 Task: Go to Personal dictionary in "Spelling and grammar" and add a new word "Heat".
Action: Mouse moved to (165, 63)
Screenshot: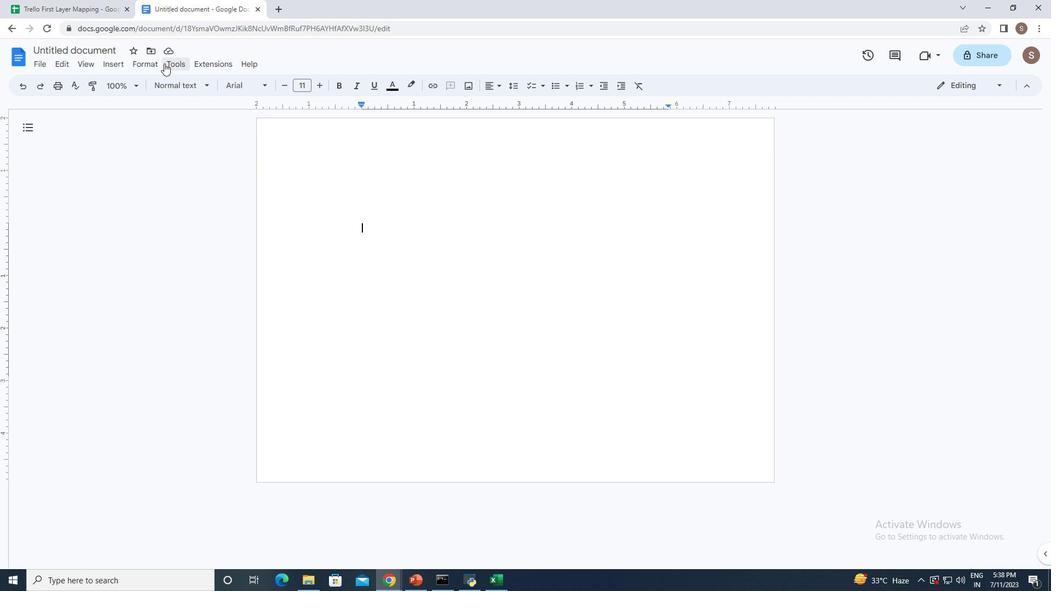 
Action: Mouse pressed left at (165, 63)
Screenshot: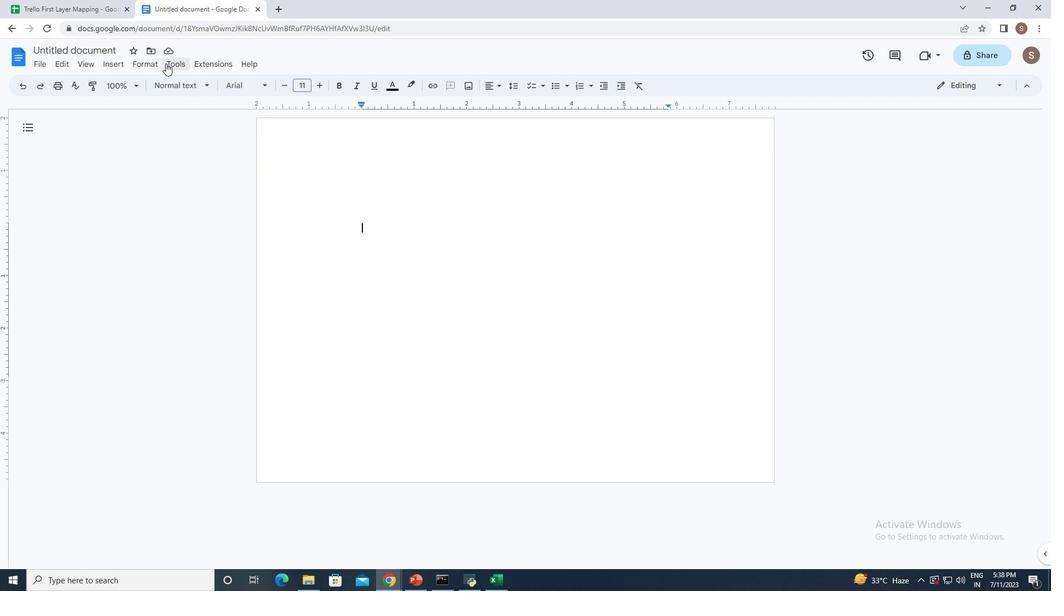 
Action: Mouse moved to (207, 85)
Screenshot: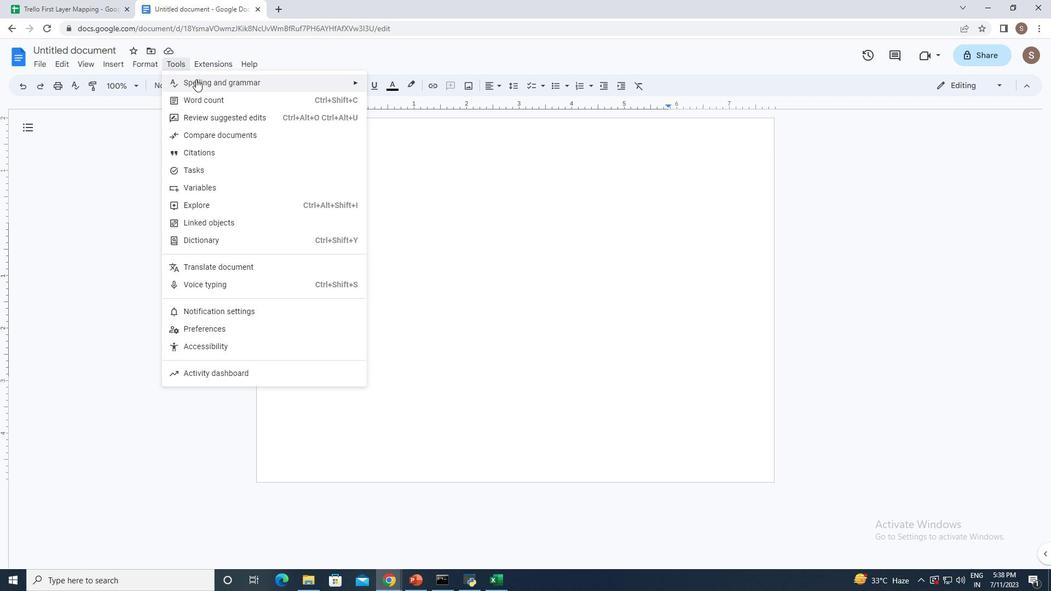 
Action: Mouse pressed left at (207, 85)
Screenshot: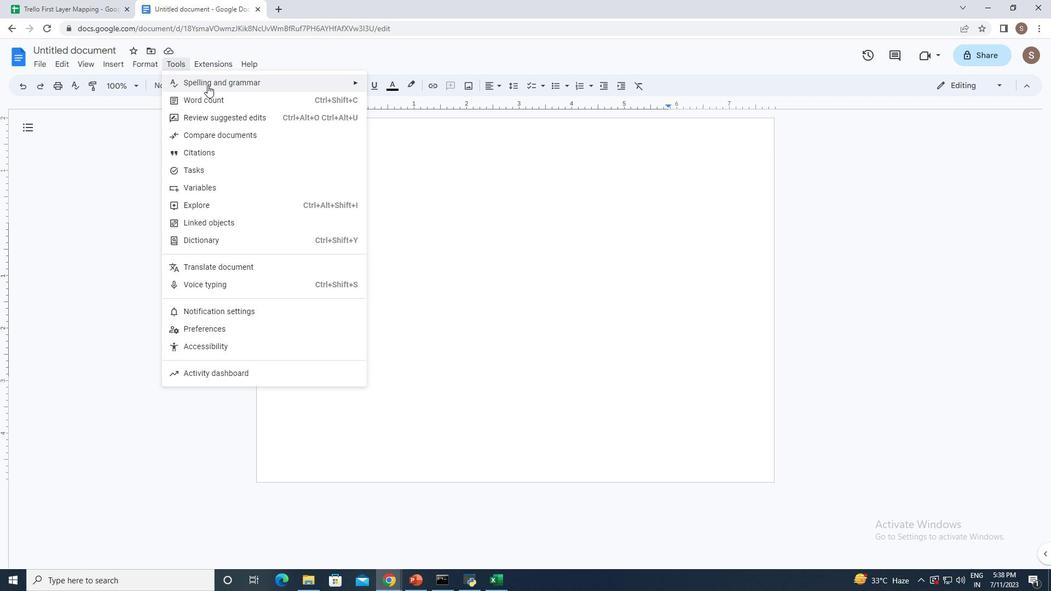 
Action: Mouse moved to (405, 135)
Screenshot: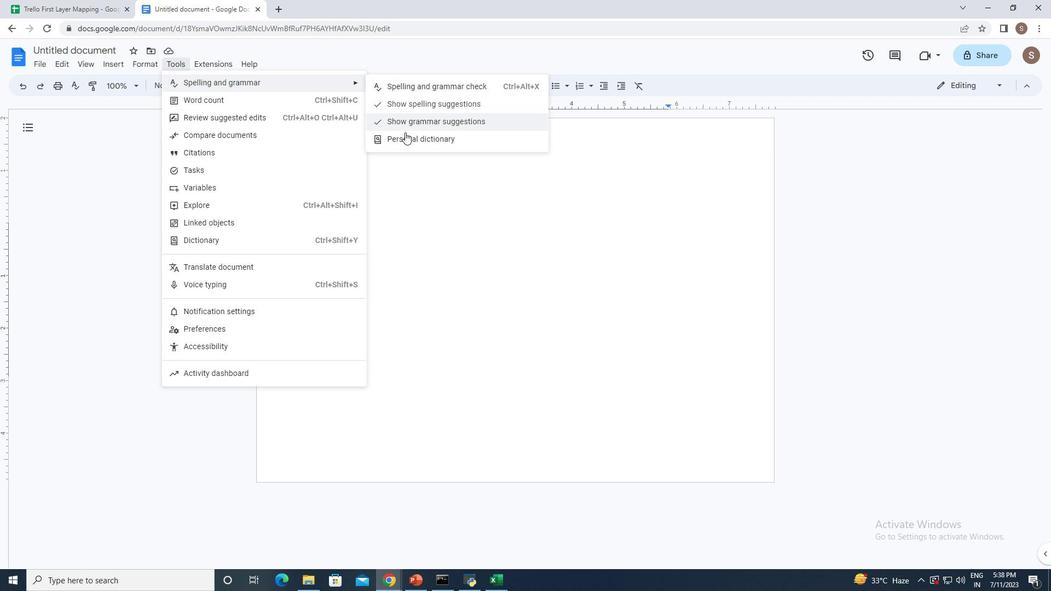 
Action: Mouse pressed left at (405, 135)
Screenshot: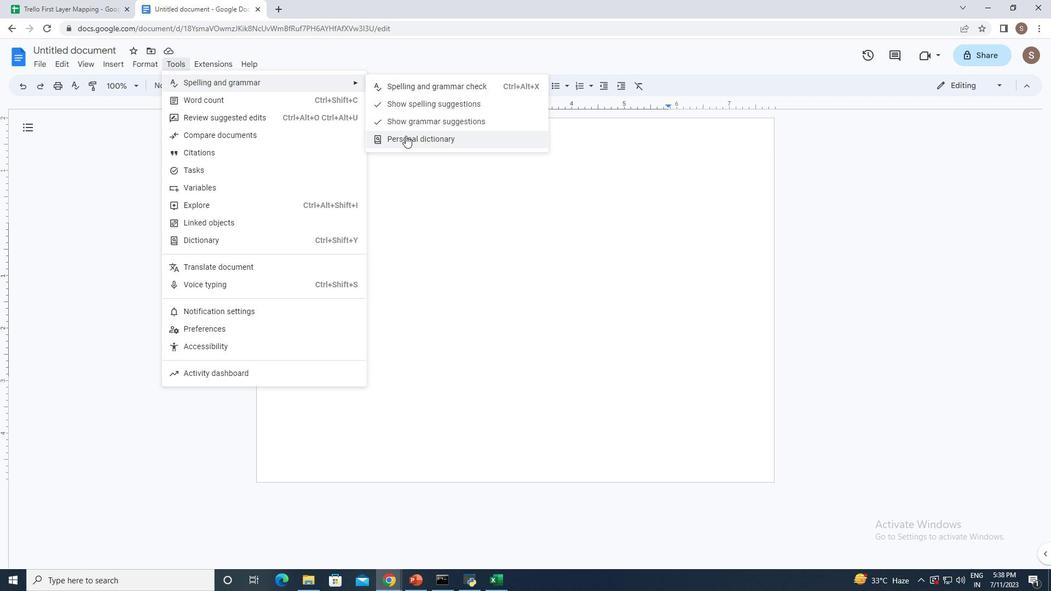 
Action: Mouse moved to (432, 227)
Screenshot: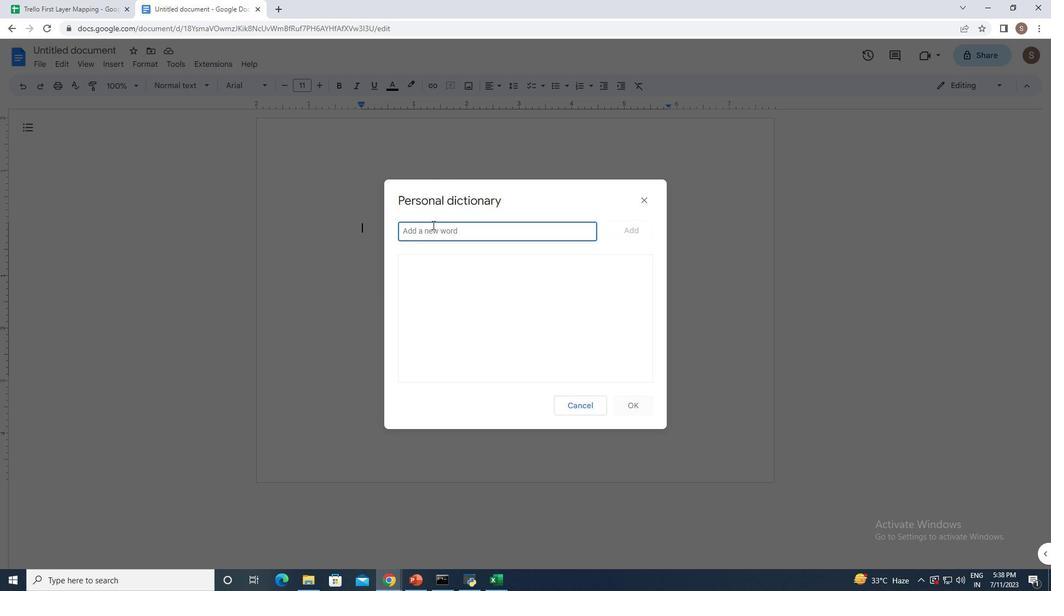 
Action: Mouse pressed left at (432, 227)
Screenshot: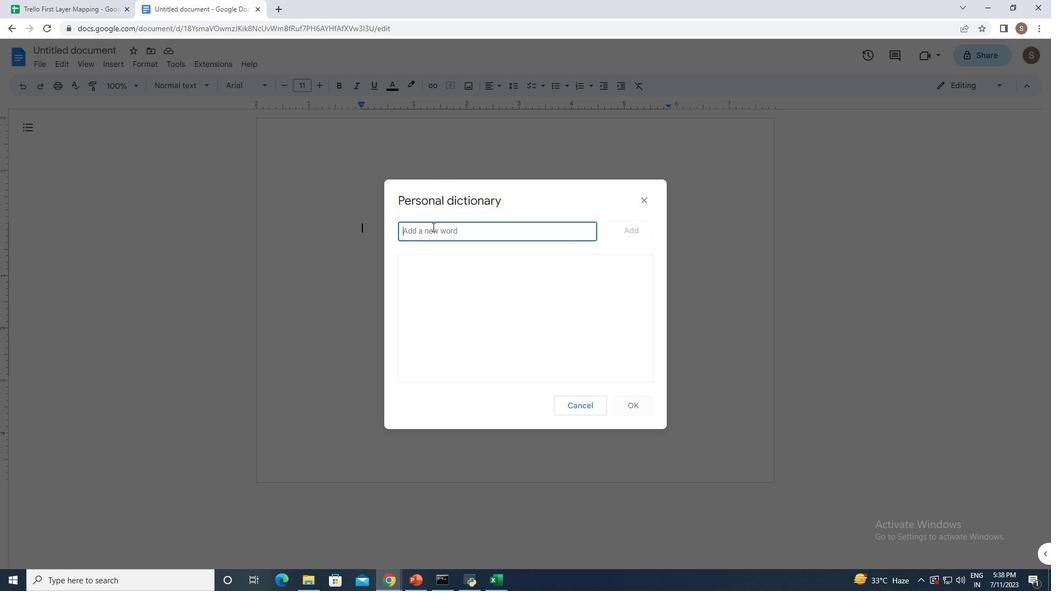 
Action: Key pressed <Key.shift>Heat
Screenshot: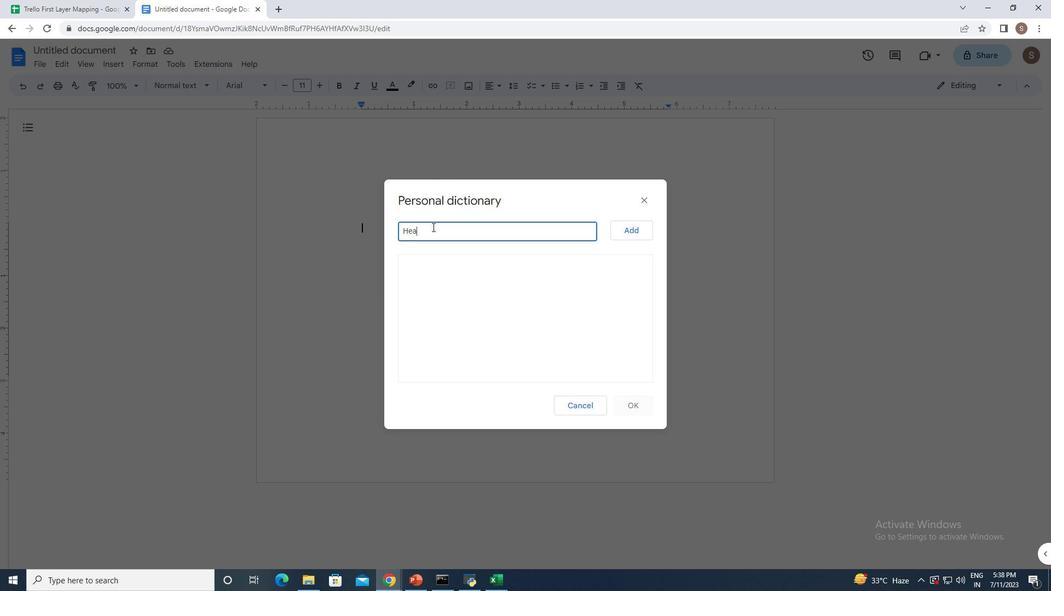 
Action: Mouse moved to (634, 232)
Screenshot: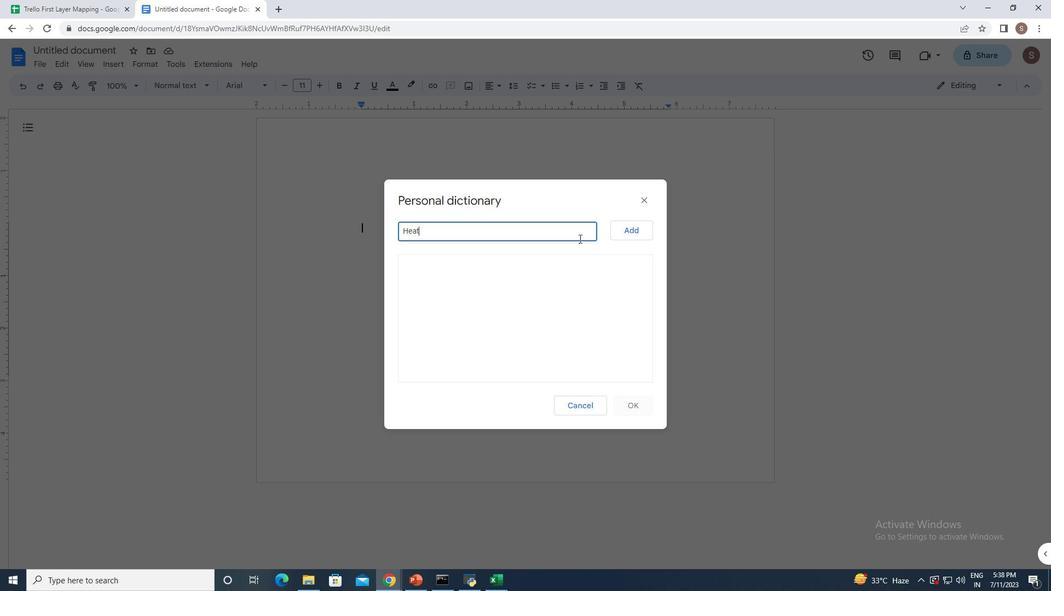 
Action: Mouse pressed left at (634, 232)
Screenshot: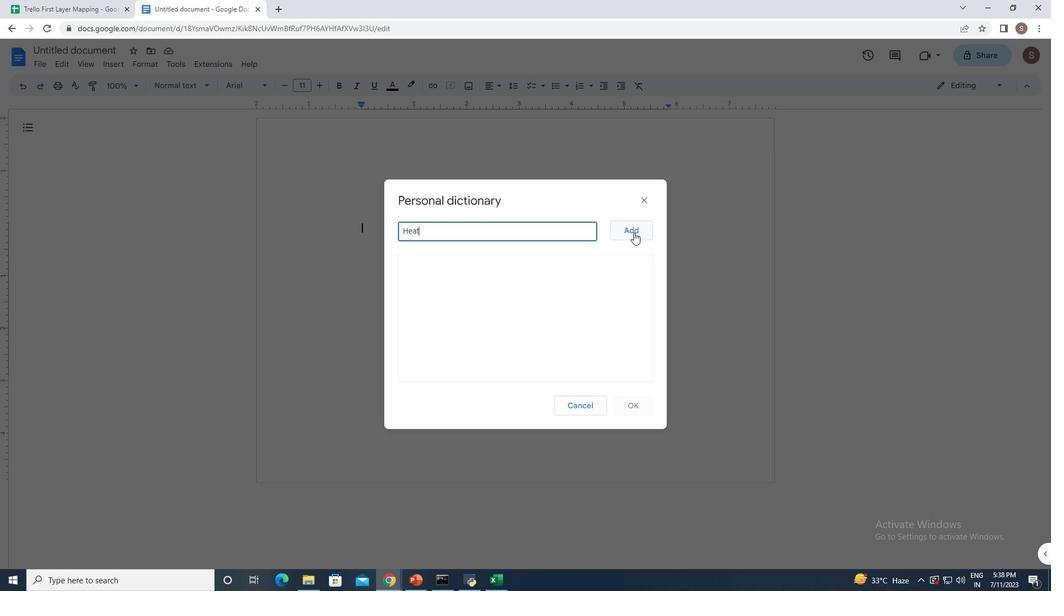
Action: Mouse moved to (628, 409)
Screenshot: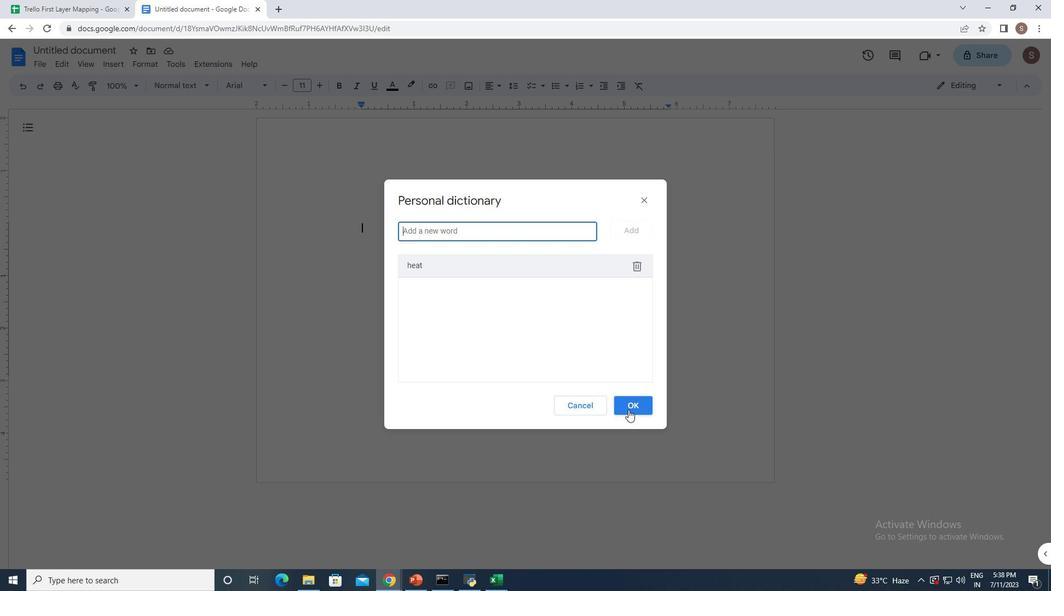 
Action: Mouse pressed left at (628, 409)
Screenshot: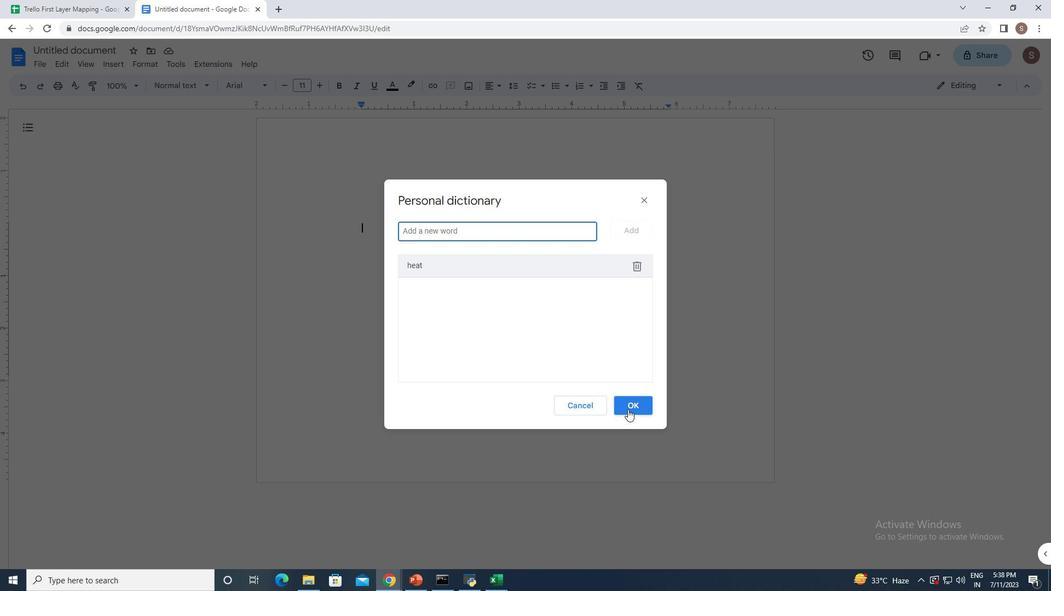 
